 Task: Select learn more.
Action: Mouse moved to (622, 102)
Screenshot: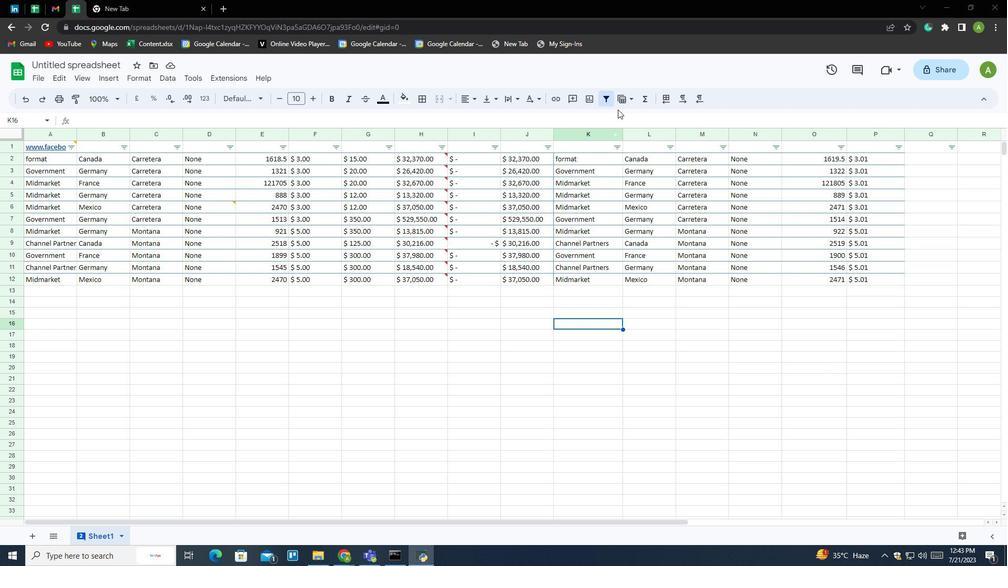 
Action: Mouse pressed left at (622, 102)
Screenshot: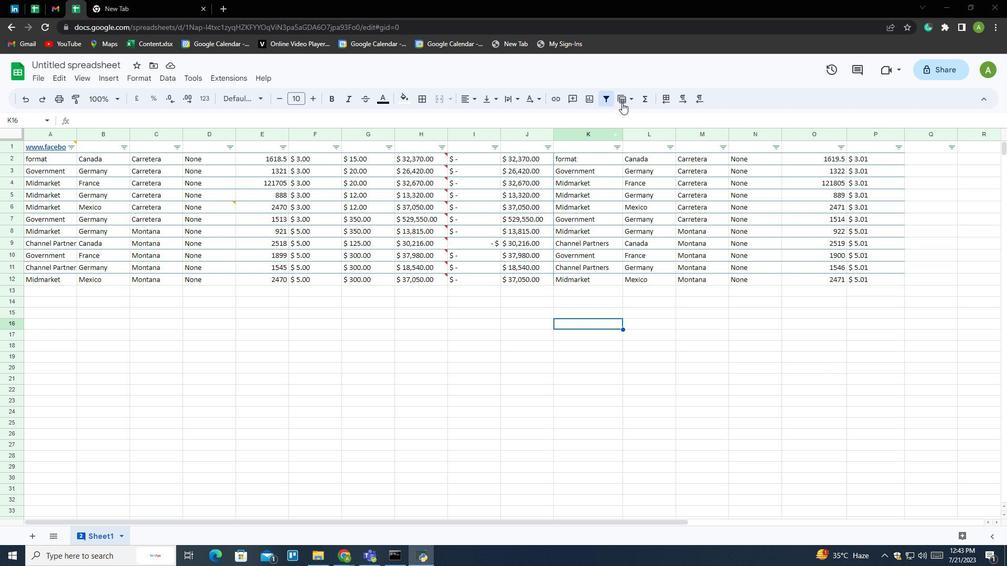 
Action: Mouse moved to (654, 188)
Screenshot: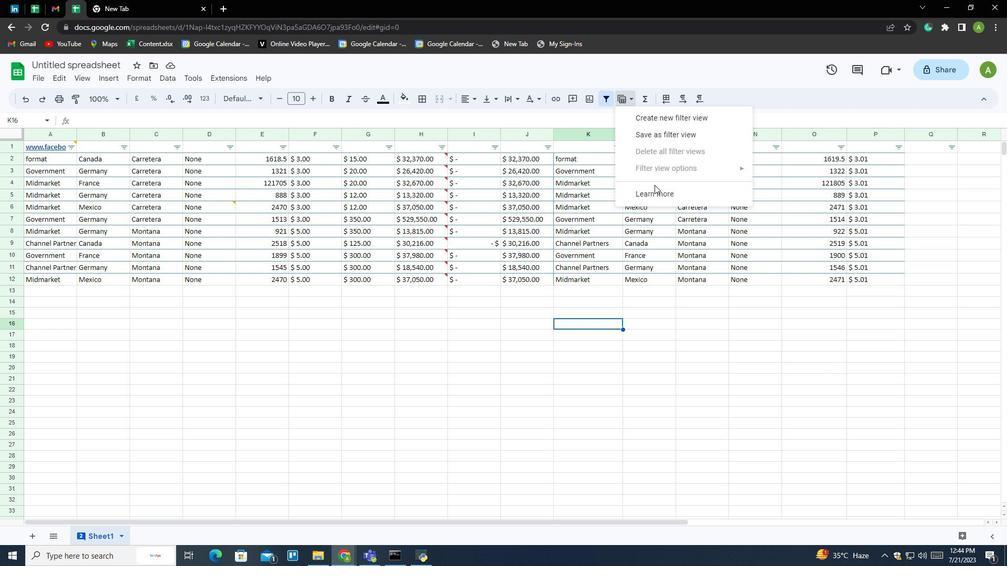 
Action: Mouse pressed left at (654, 188)
Screenshot: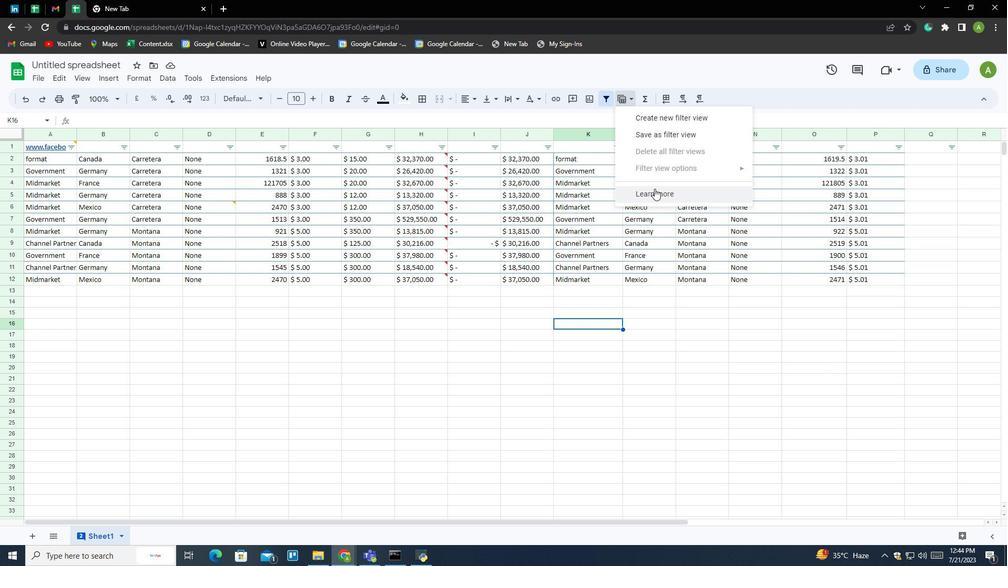 
